 Task: Change text font to oswald.
Action: Mouse moved to (396, 310)
Screenshot: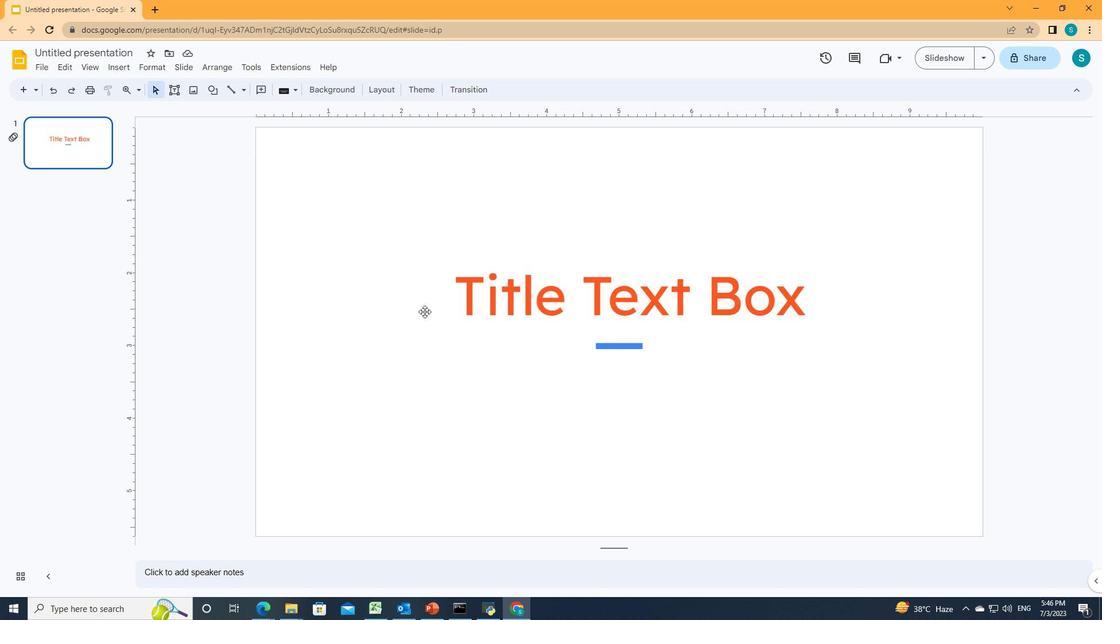 
Action: Mouse pressed left at (396, 310)
Screenshot: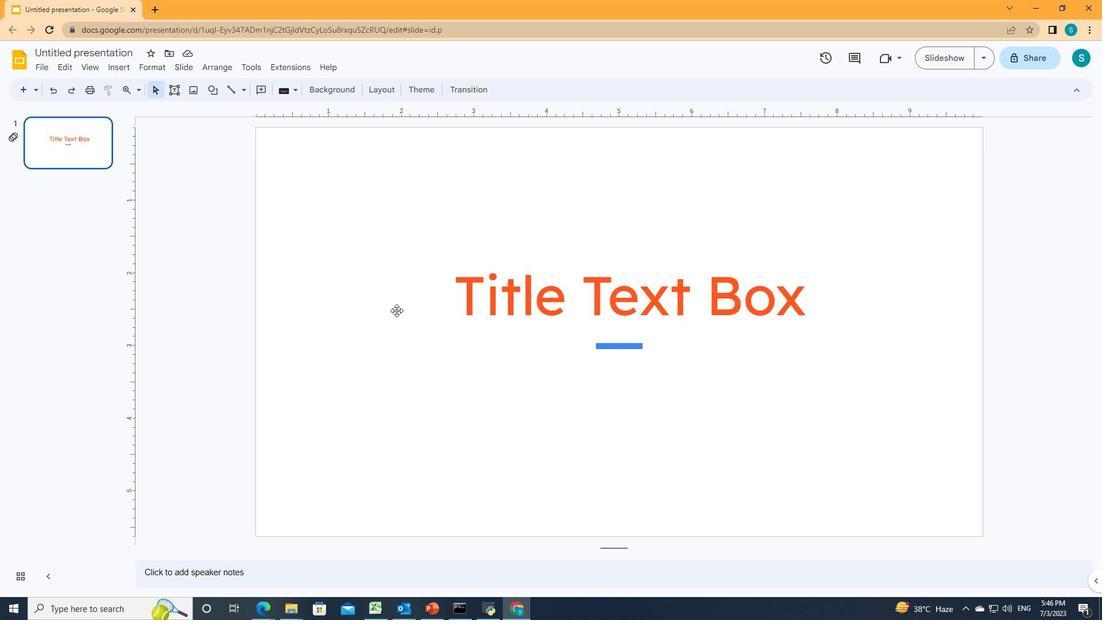 
Action: Mouse moved to (440, 293)
Screenshot: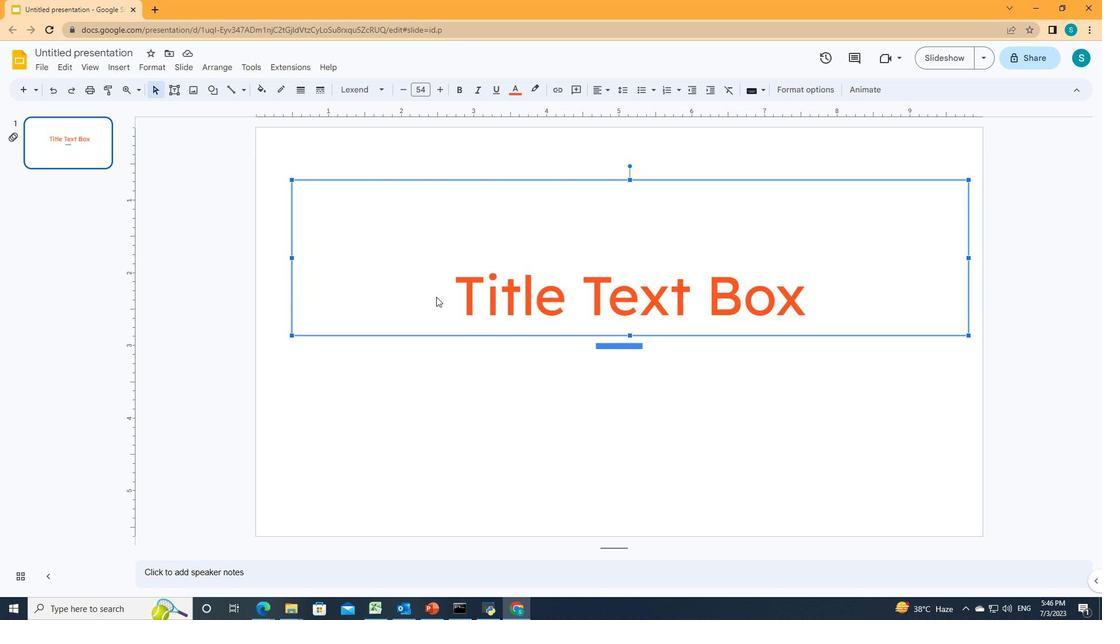 
Action: Mouse pressed left at (440, 293)
Screenshot: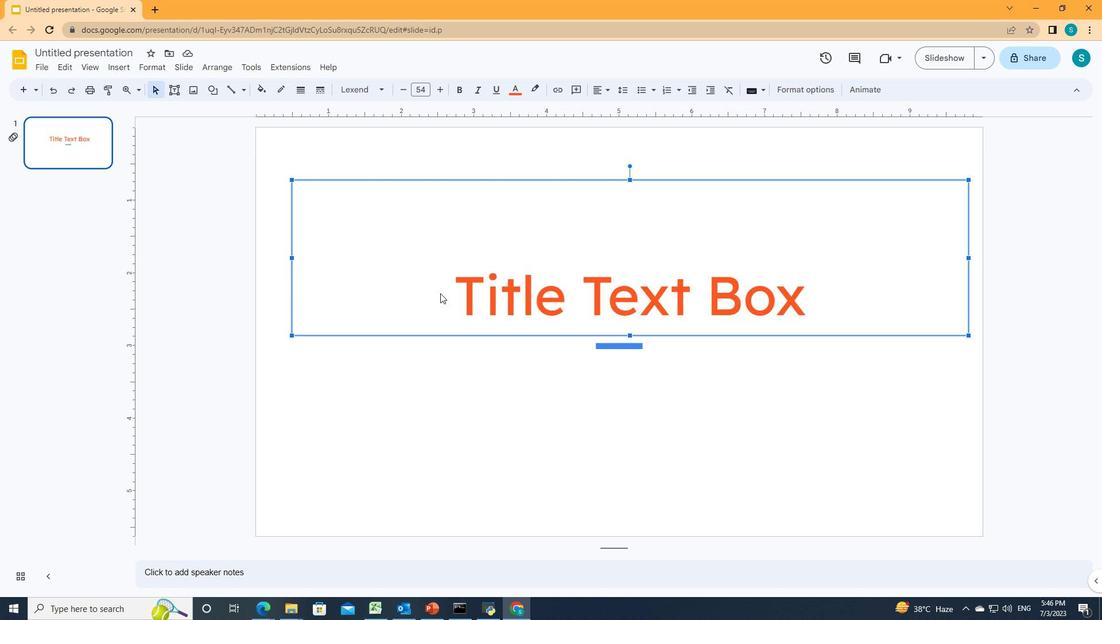 
Action: Mouse pressed left at (440, 293)
Screenshot: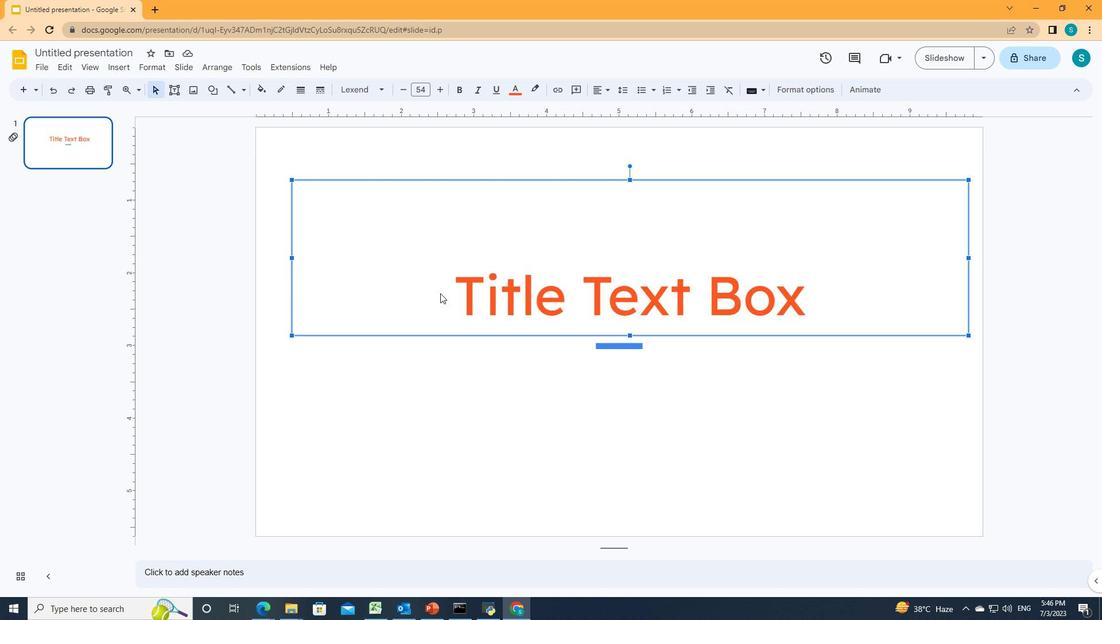 
Action: Mouse pressed left at (440, 293)
Screenshot: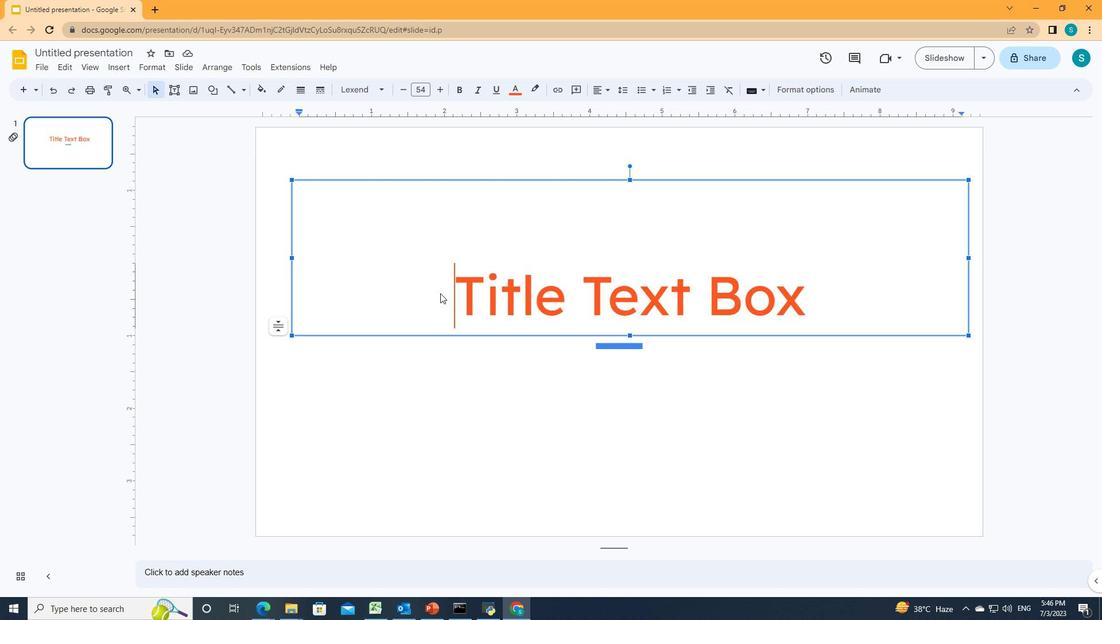 
Action: Mouse moved to (377, 89)
Screenshot: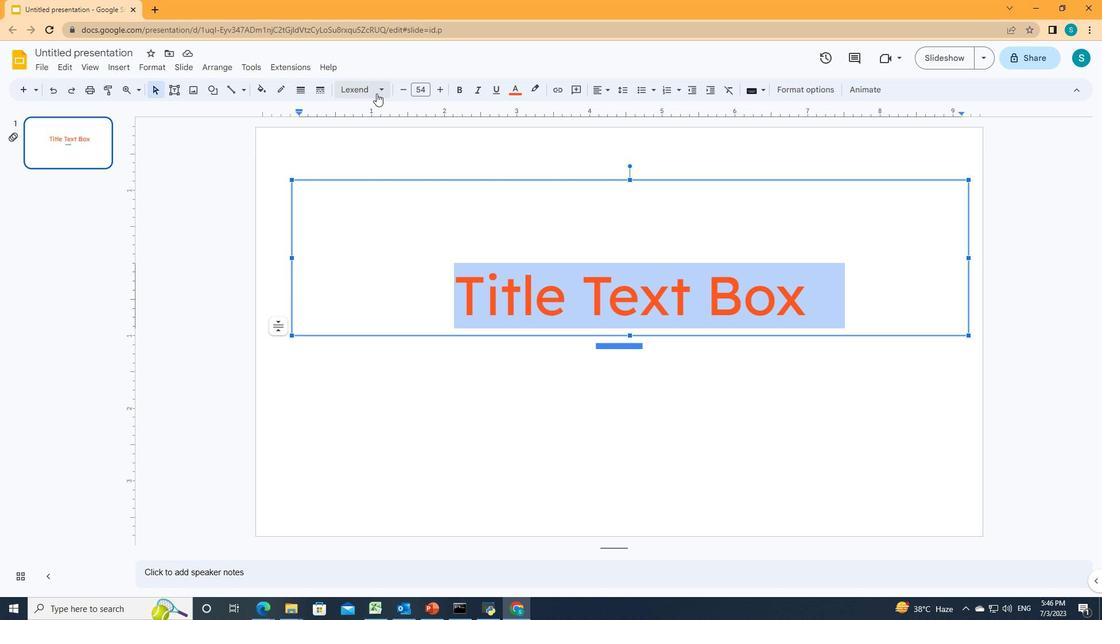
Action: Mouse pressed left at (377, 89)
Screenshot: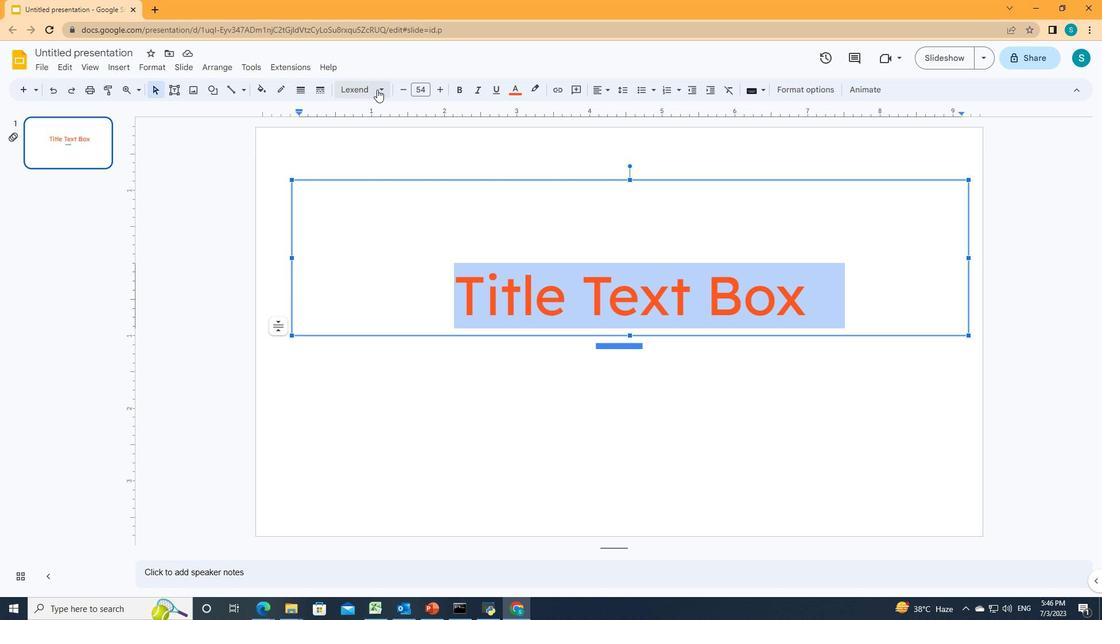 
Action: Mouse moved to (375, 496)
Screenshot: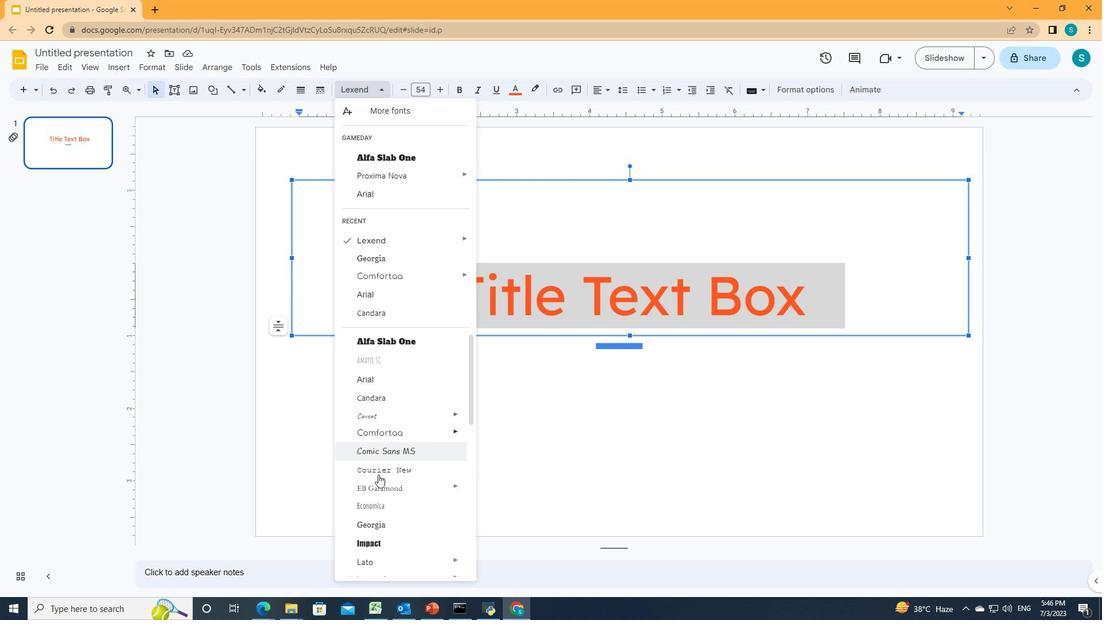 
Action: Mouse scrolled (375, 496) with delta (0, 0)
Screenshot: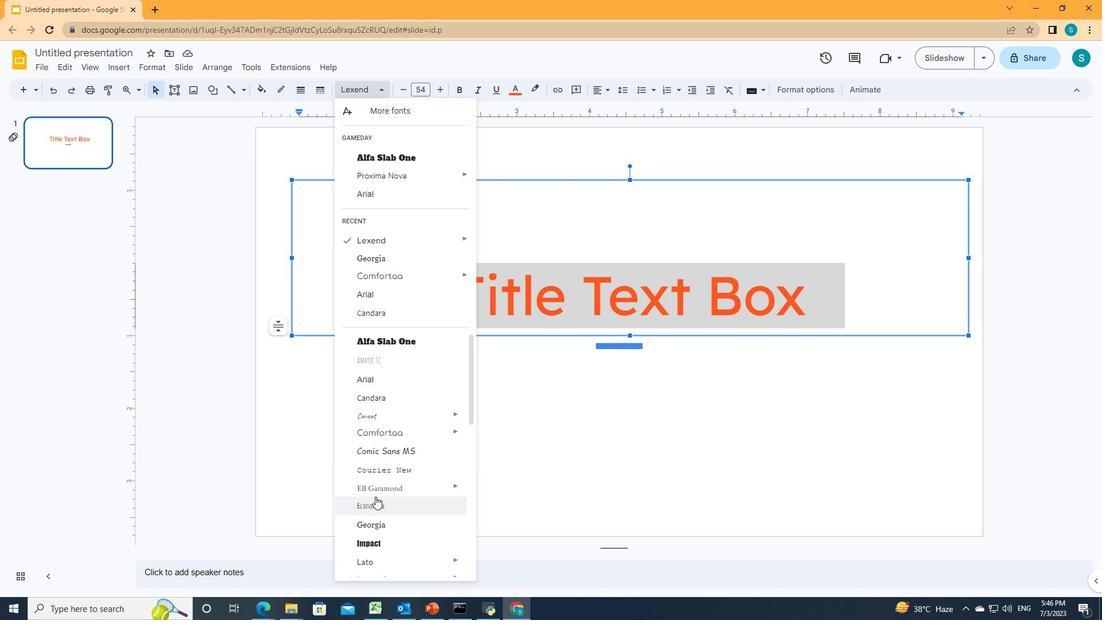
Action: Mouse scrolled (375, 496) with delta (0, 0)
Screenshot: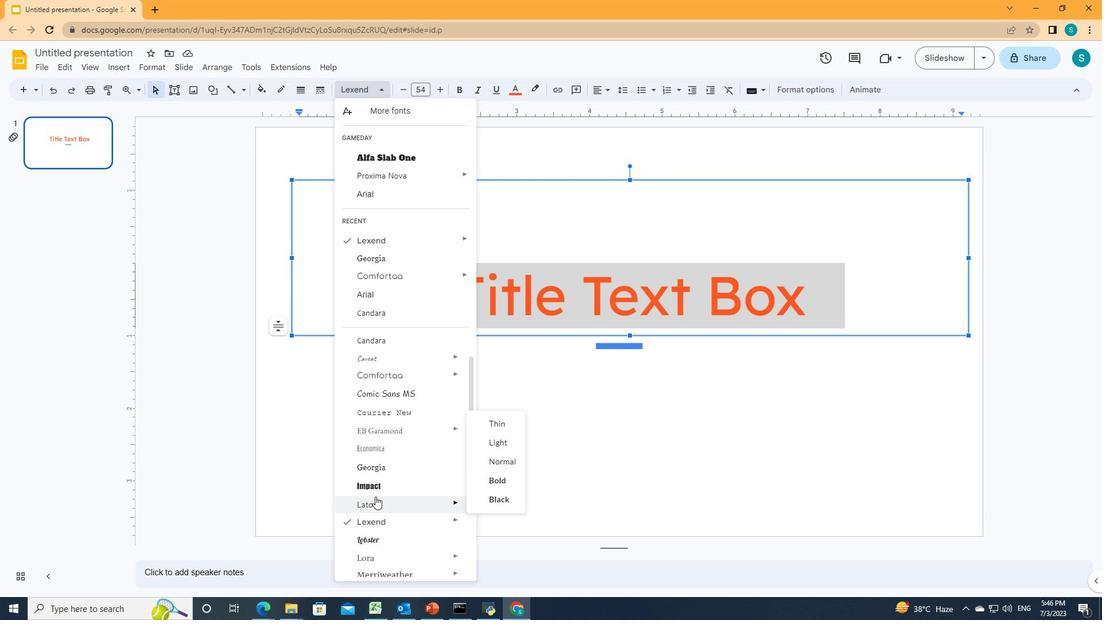 
Action: Mouse scrolled (375, 496) with delta (0, 0)
Screenshot: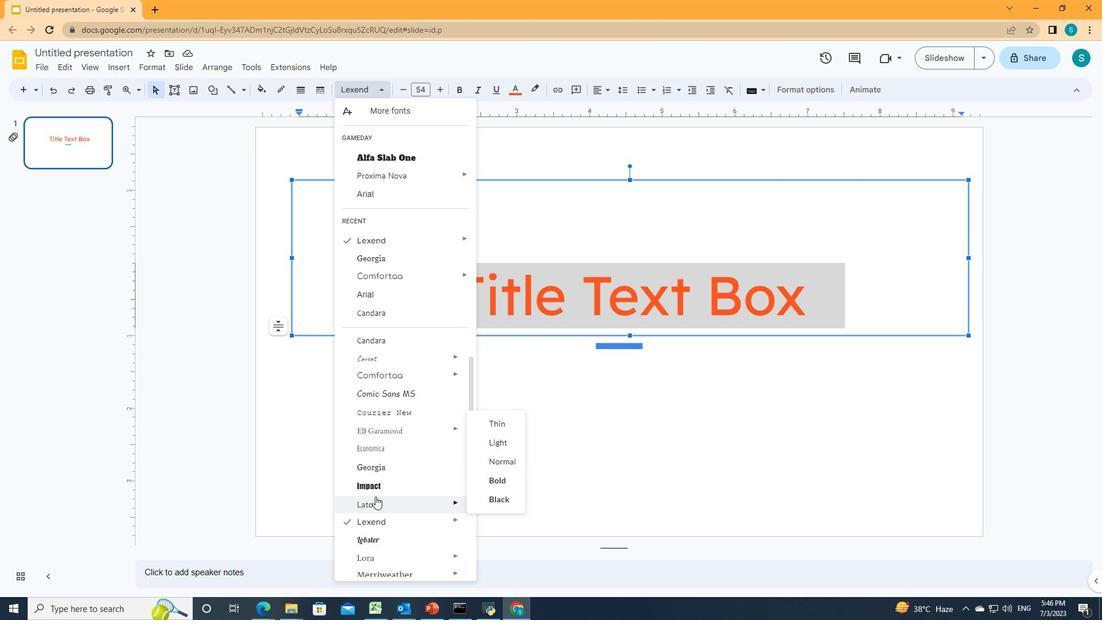 
Action: Mouse scrolled (375, 496) with delta (0, 0)
Screenshot: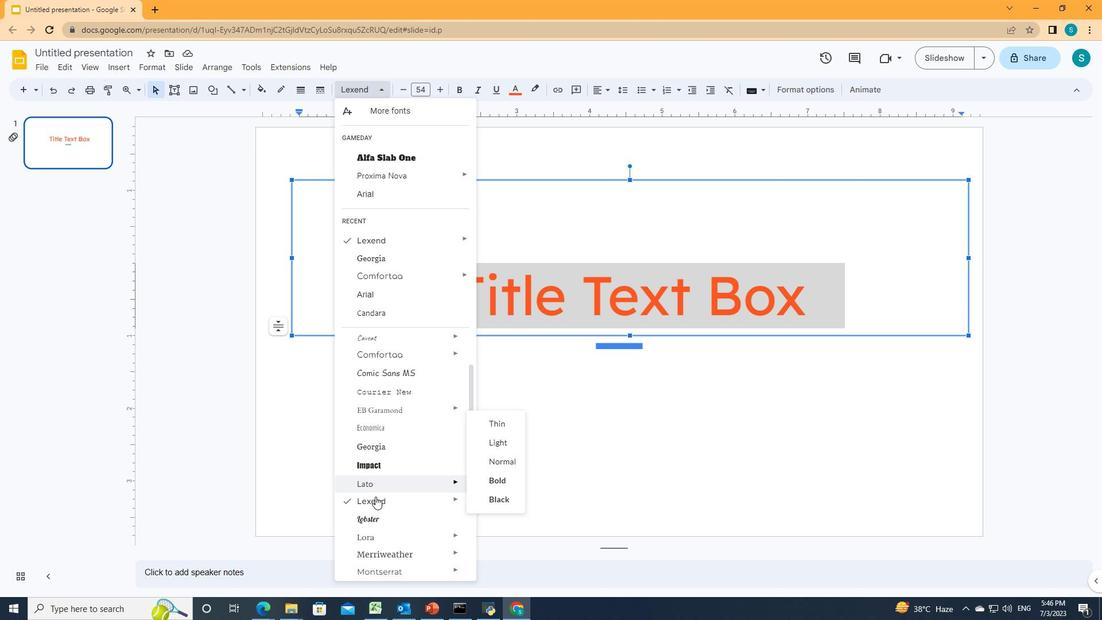 
Action: Mouse scrolled (375, 496) with delta (0, 0)
Screenshot: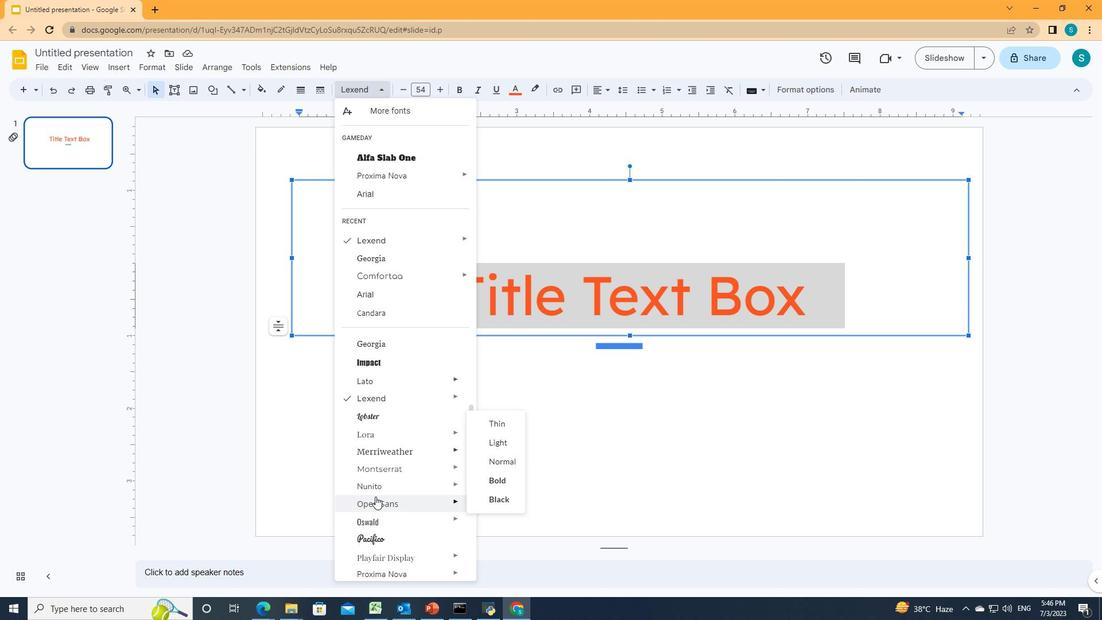 
Action: Mouse moved to (377, 414)
Screenshot: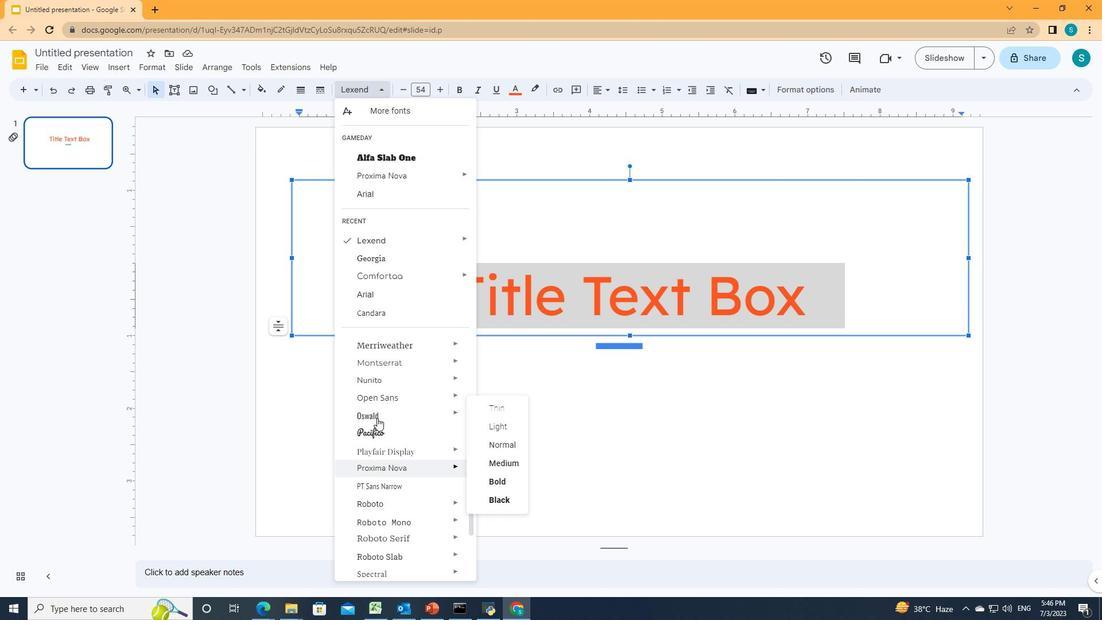 
Action: Mouse pressed left at (377, 414)
Screenshot: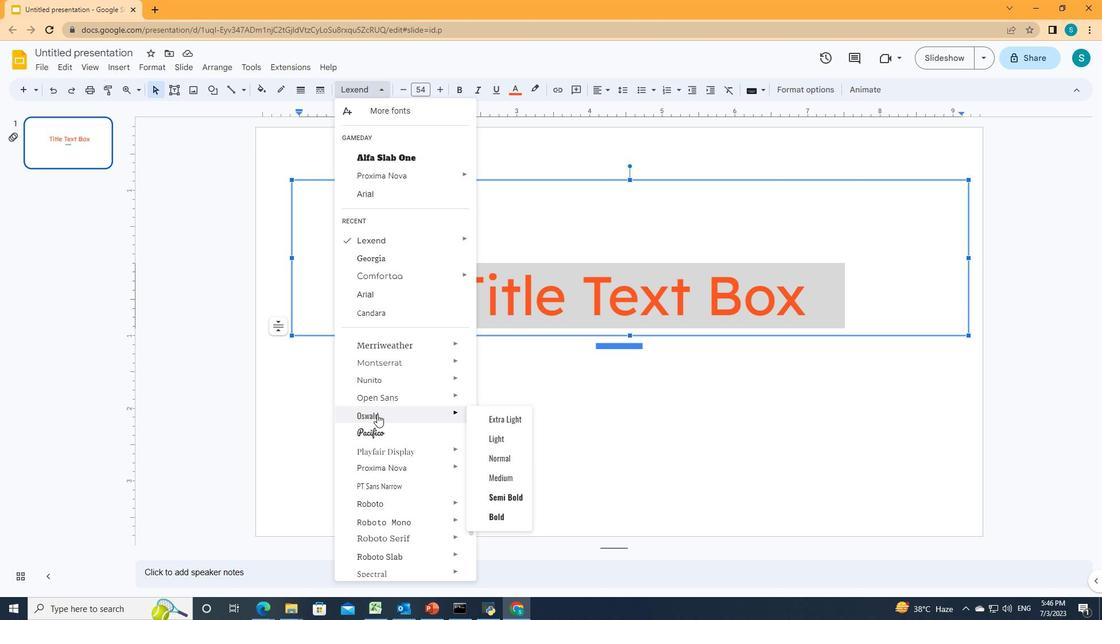 
